 Task: Check for X-out areas in the map.
Action: Mouse moved to (156, 129)
Screenshot: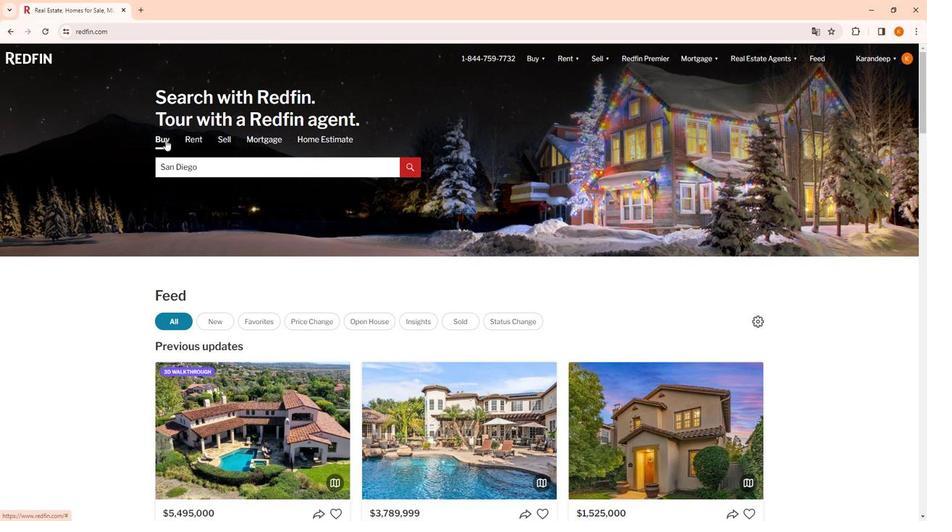 
Action: Mouse pressed left at (156, 129)
Screenshot: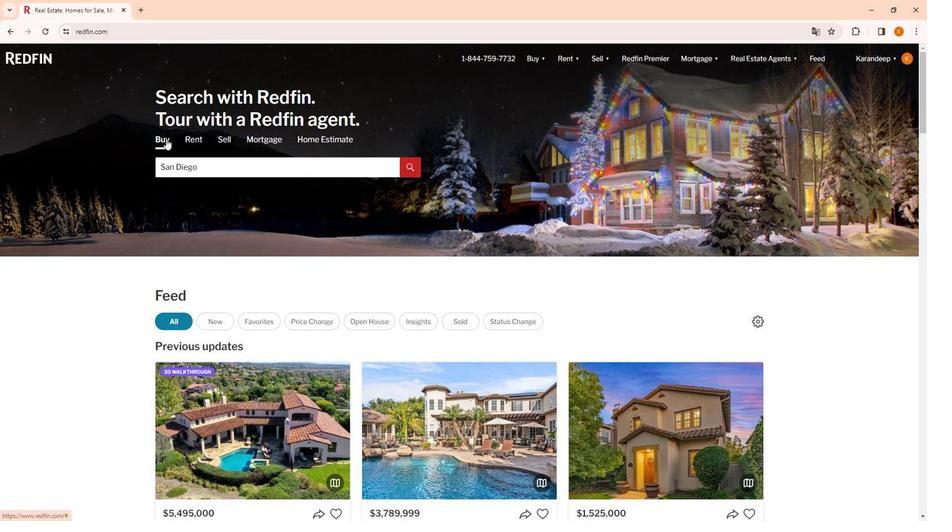 
Action: Mouse moved to (408, 160)
Screenshot: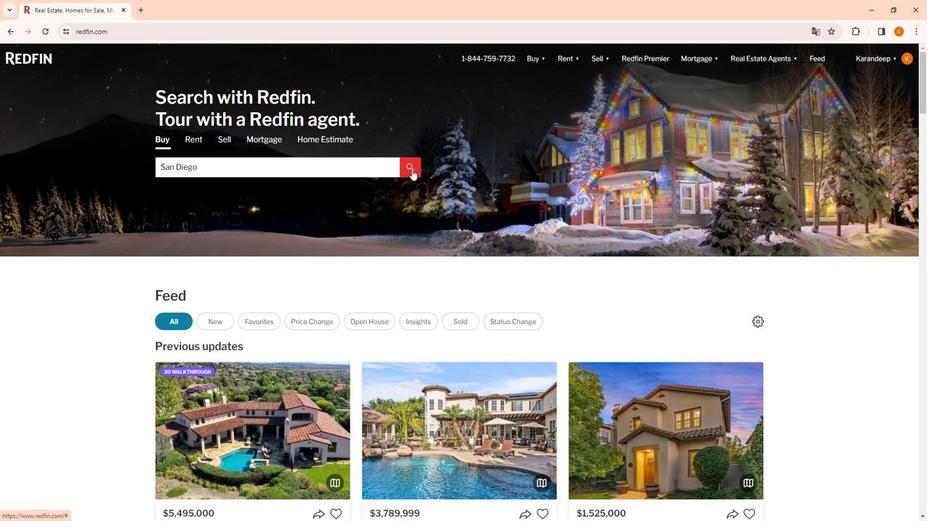 
Action: Mouse pressed left at (408, 160)
Screenshot: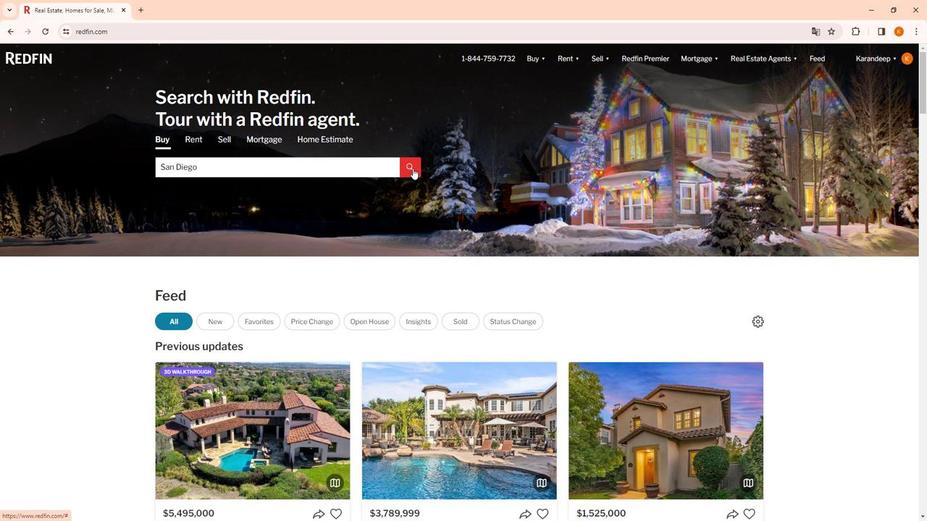 
Action: Mouse moved to (537, 404)
Screenshot: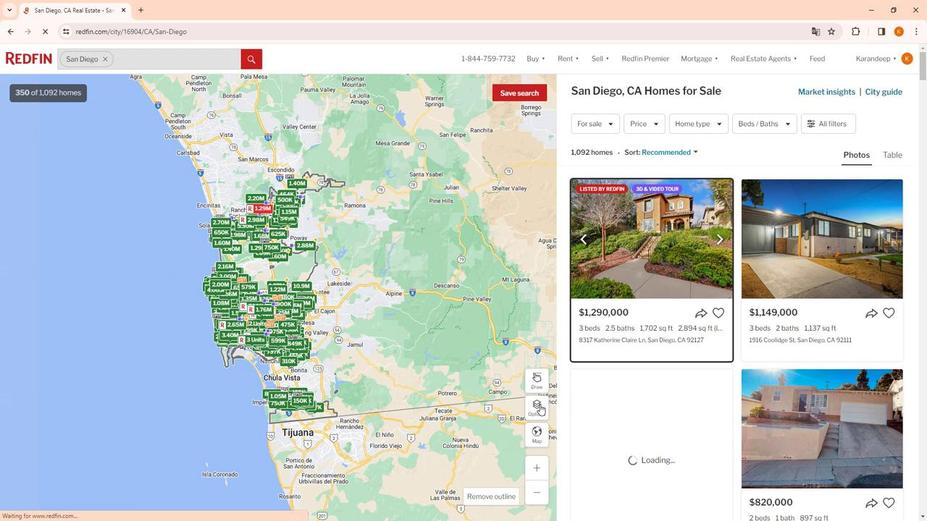 
Action: Mouse pressed left at (537, 404)
Screenshot: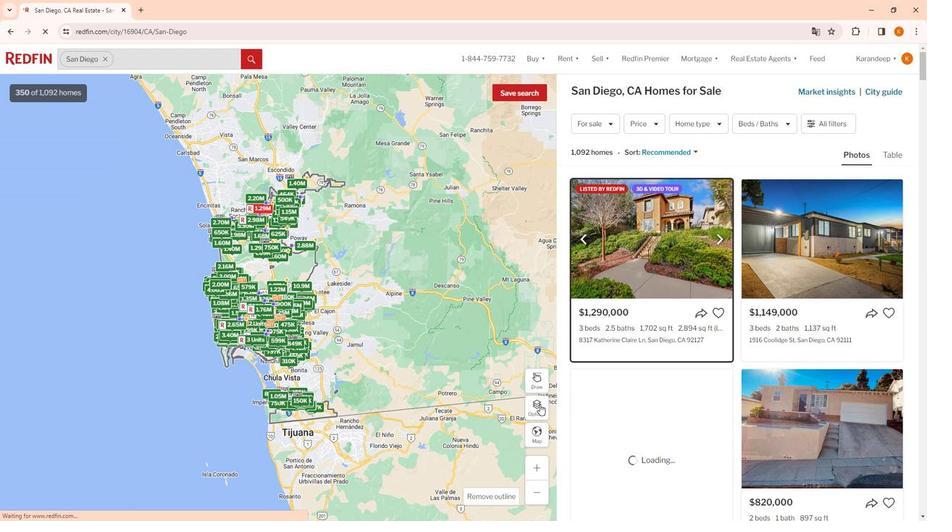 
Action: Mouse moved to (535, 408)
Screenshot: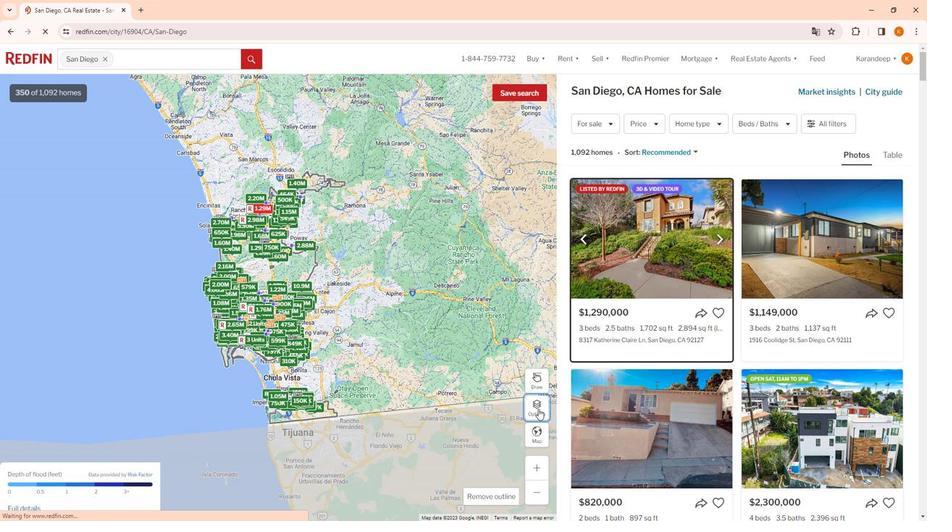 
Action: Mouse pressed left at (535, 408)
Screenshot: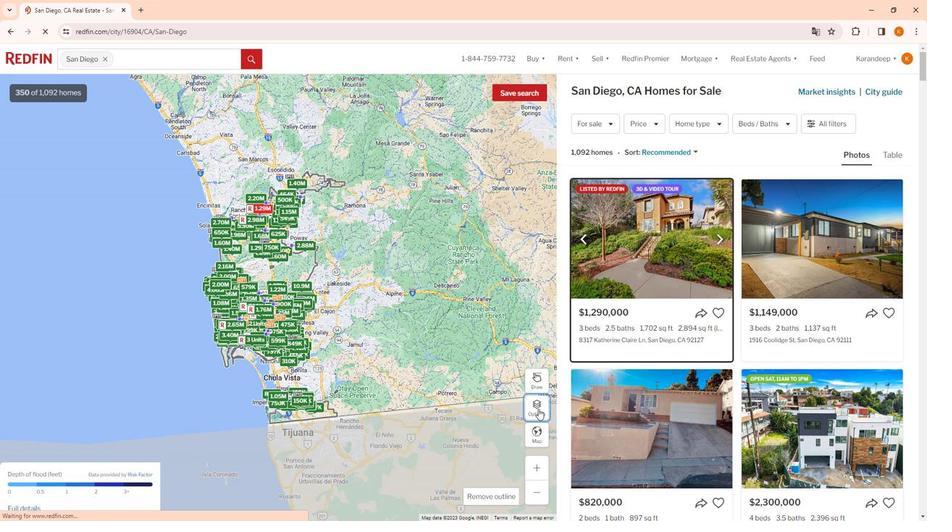 
Action: Mouse moved to (413, 434)
Screenshot: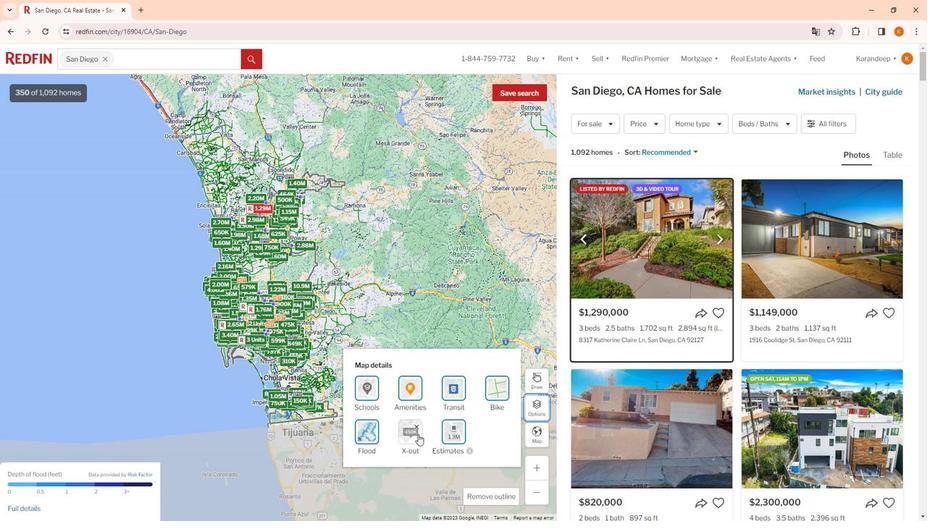 
Action: Mouse pressed left at (413, 434)
Screenshot: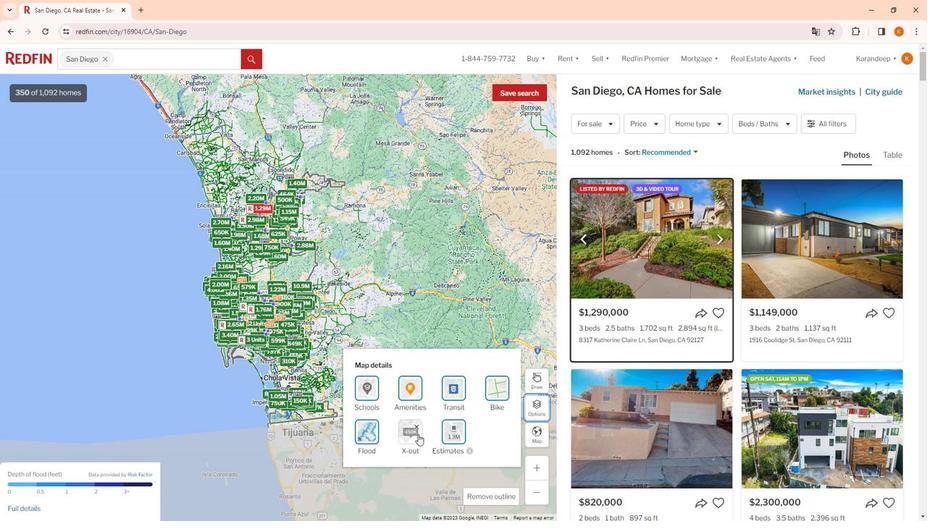 
Action: Mouse moved to (511, 330)
Screenshot: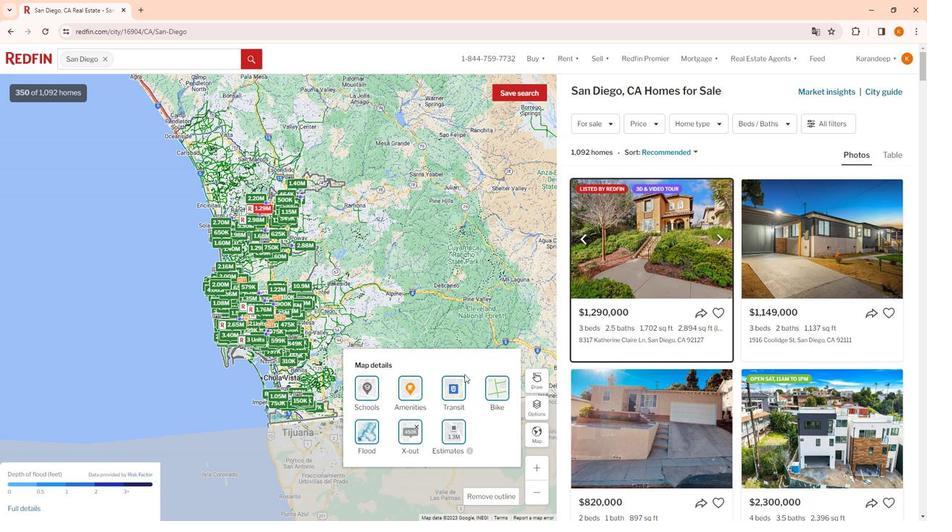 
